 Task: Create a due date automation trigger when advanced on, on the tuesday of the week a card is due add dates without an incomplete due date at 11:00 AM.
Action: Mouse moved to (1144, 89)
Screenshot: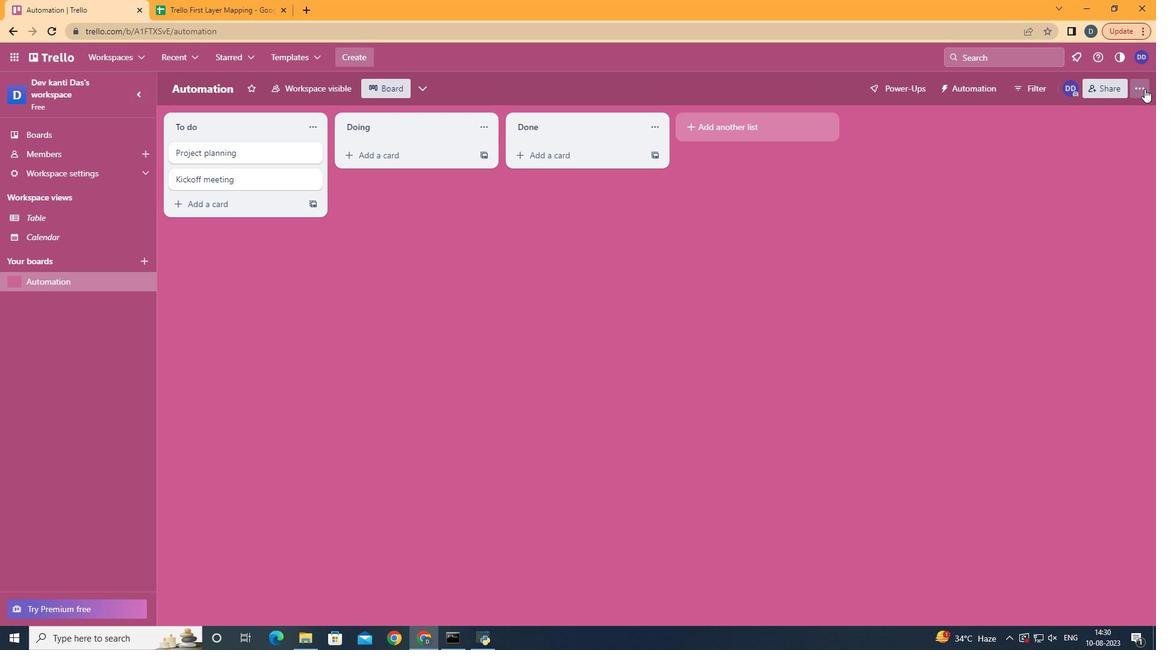 
Action: Mouse pressed left at (1144, 89)
Screenshot: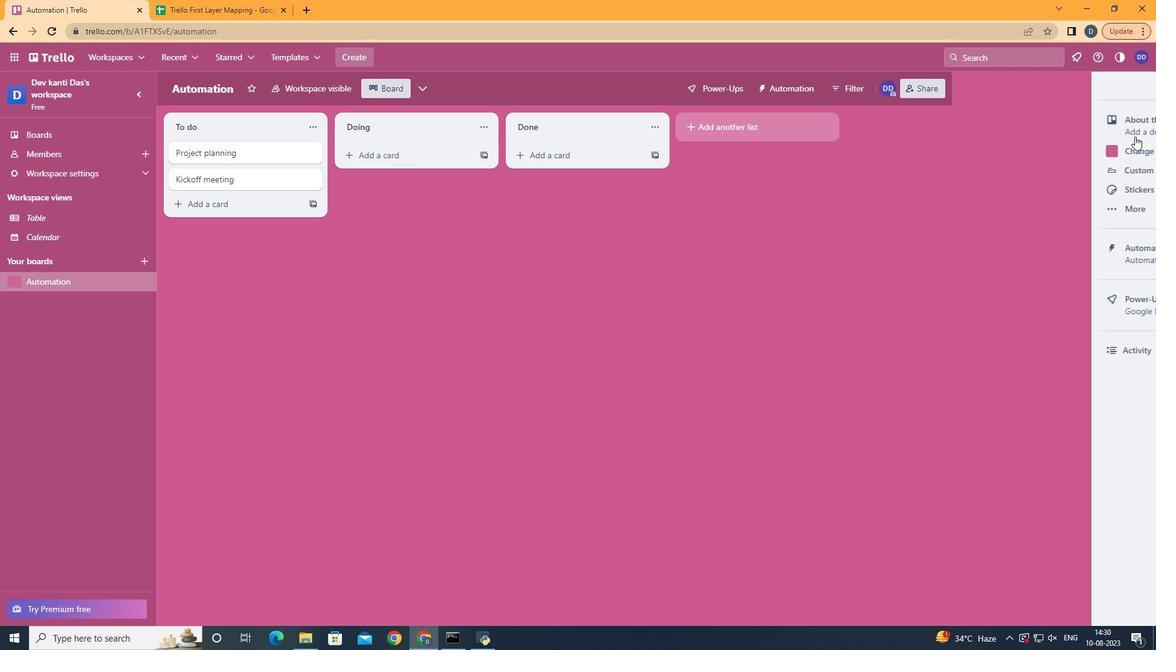
Action: Mouse moved to (1099, 248)
Screenshot: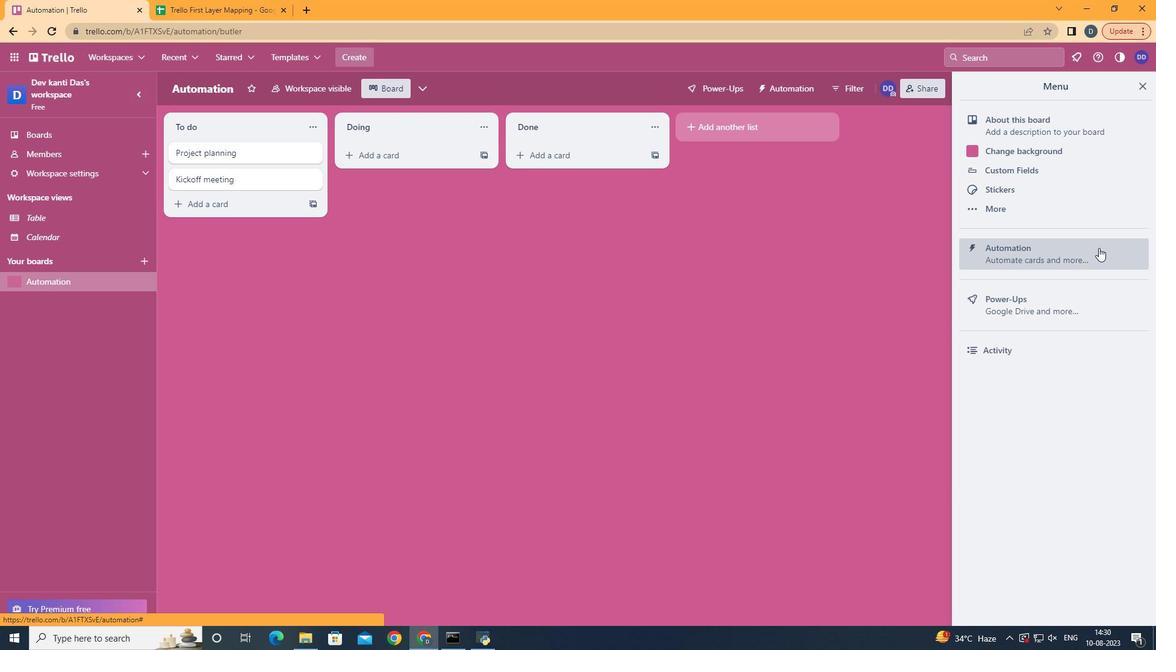 
Action: Mouse pressed left at (1099, 248)
Screenshot: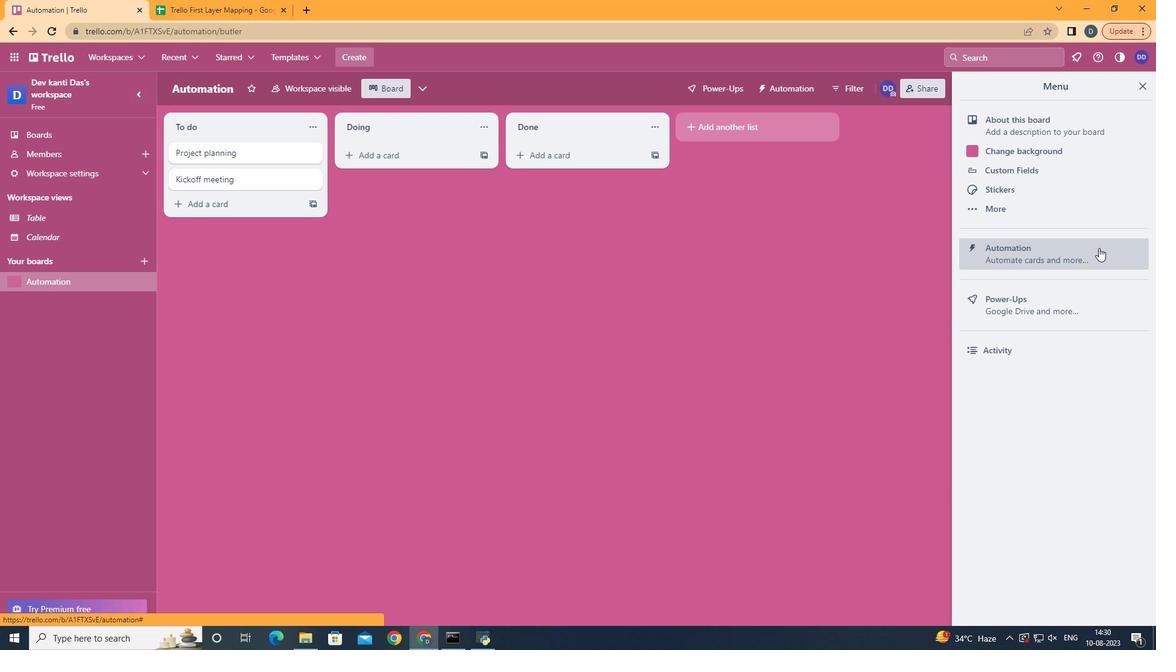 
Action: Mouse moved to (230, 243)
Screenshot: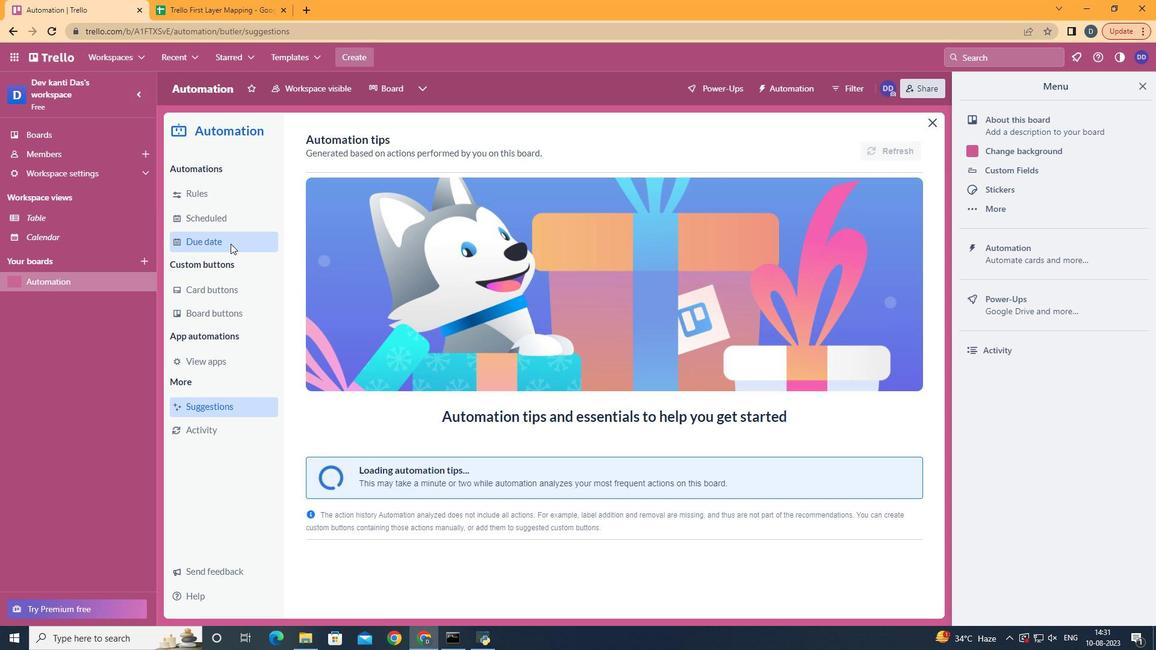 
Action: Mouse pressed left at (230, 243)
Screenshot: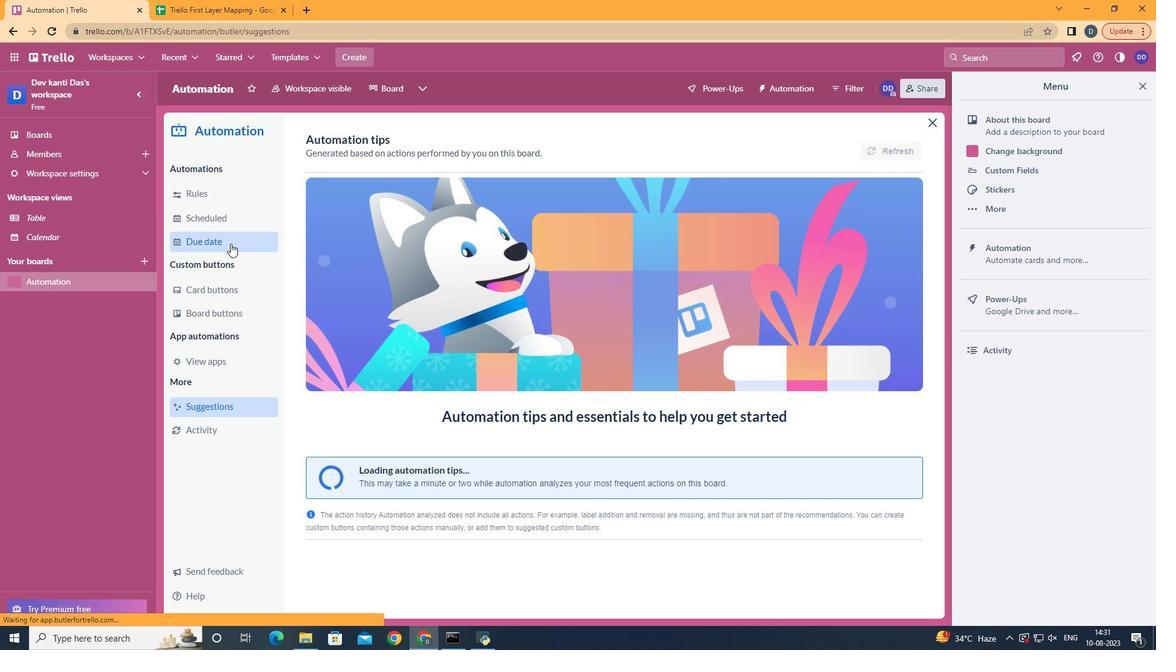 
Action: Mouse moved to (846, 142)
Screenshot: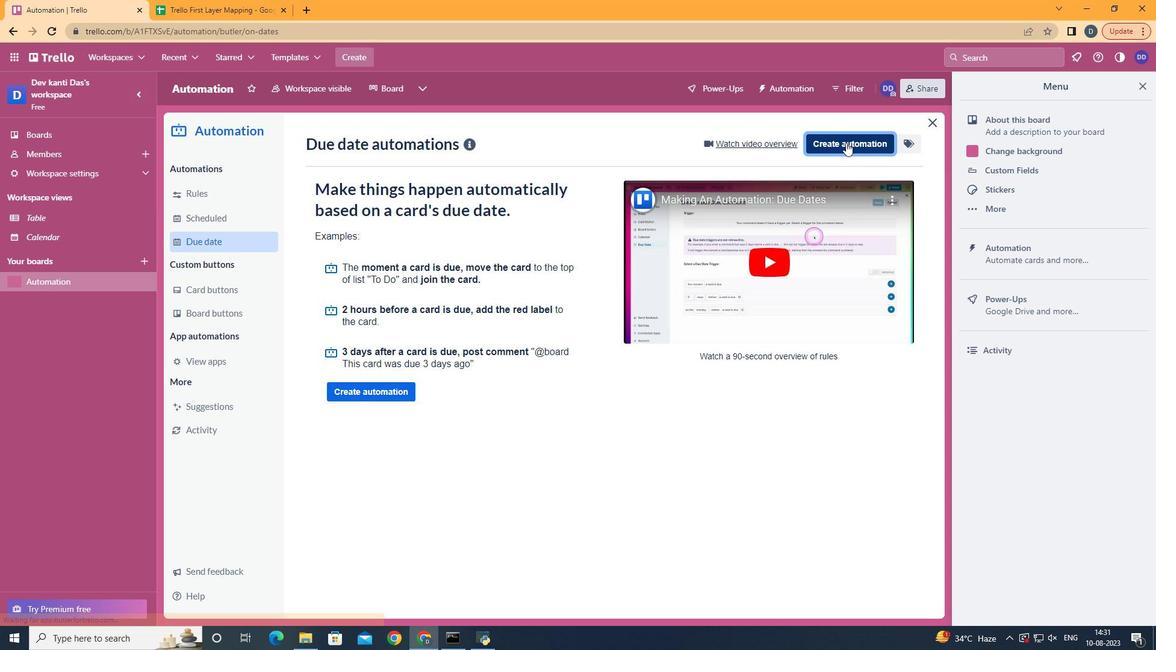 
Action: Mouse pressed left at (846, 142)
Screenshot: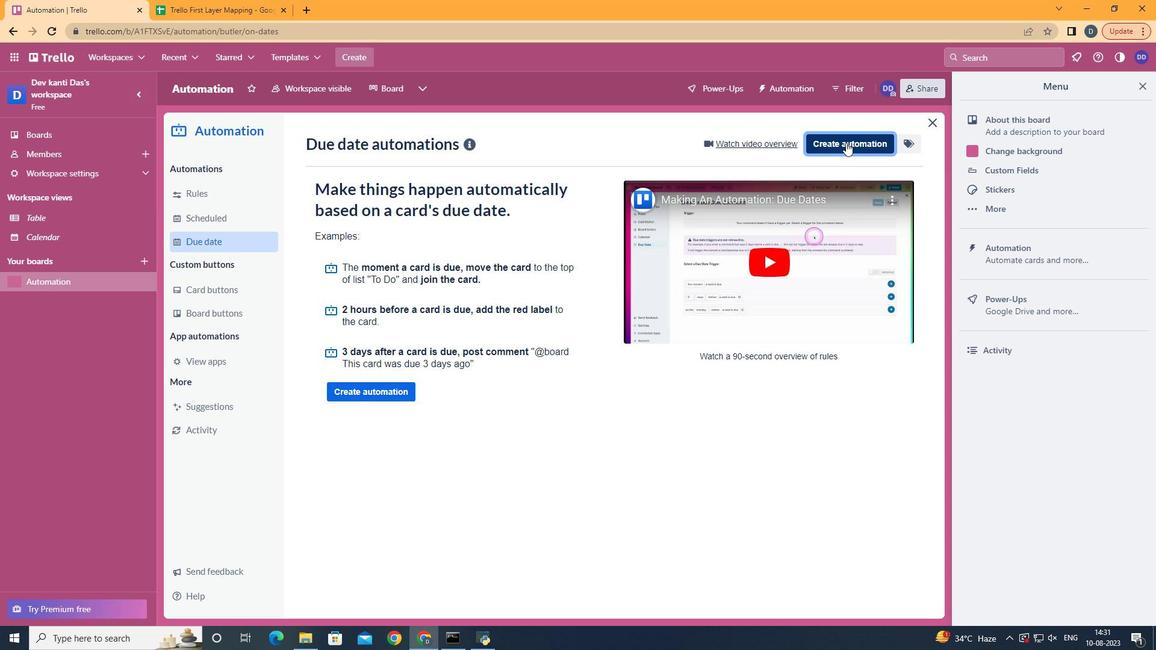 
Action: Mouse moved to (623, 255)
Screenshot: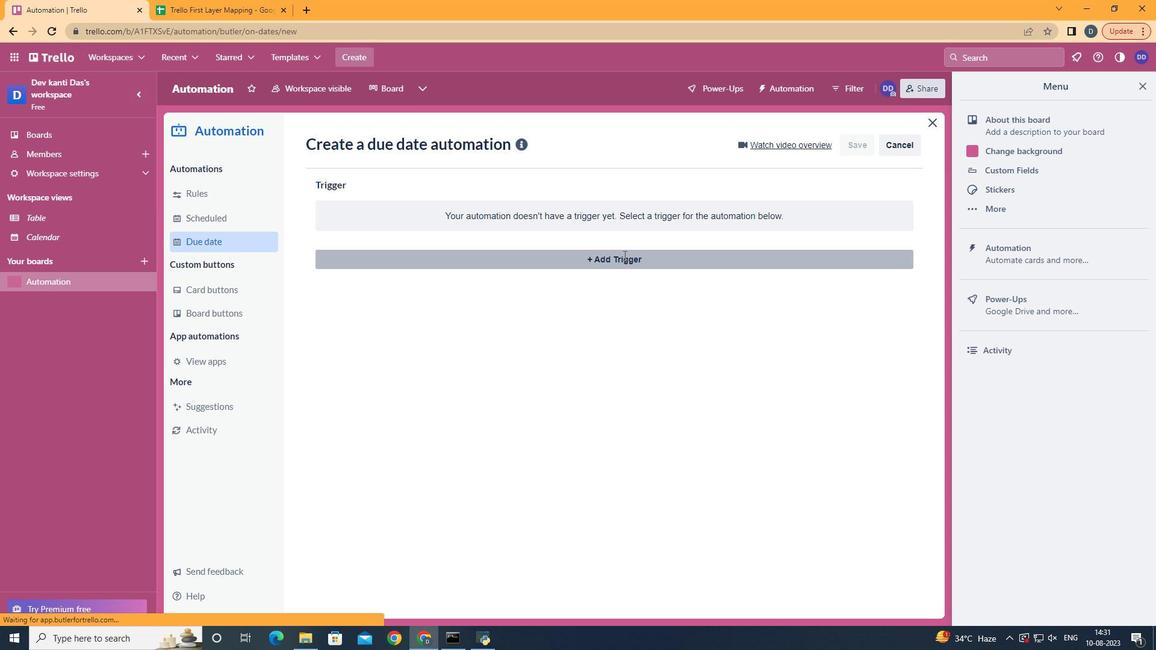 
Action: Mouse pressed left at (623, 255)
Screenshot: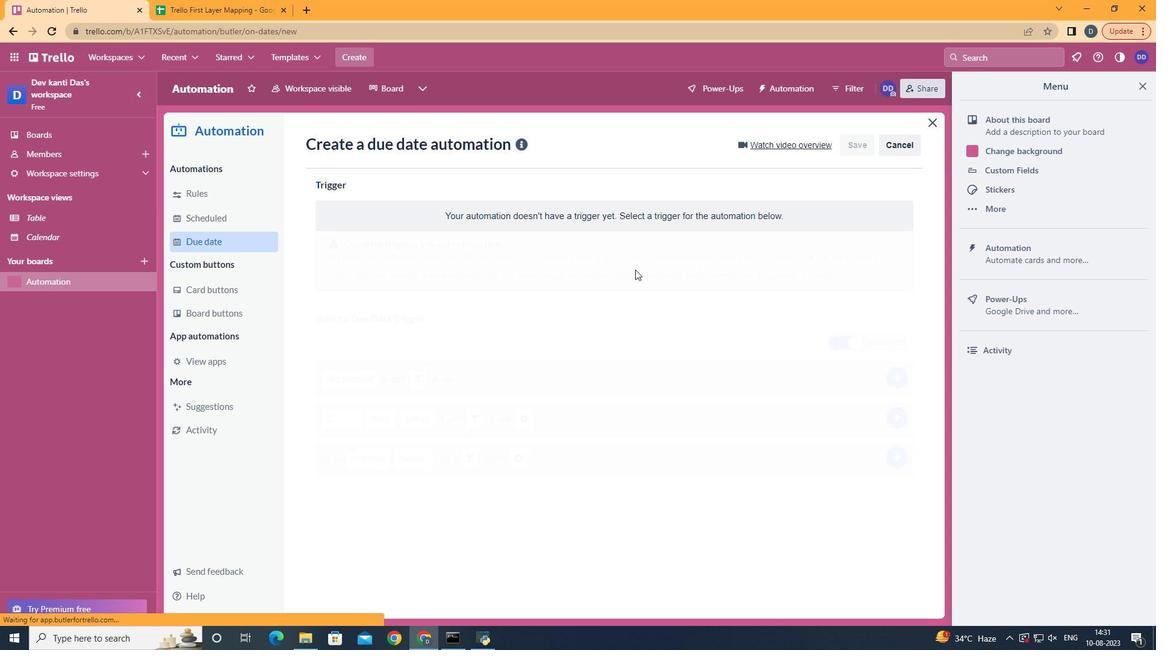 
Action: Mouse moved to (394, 337)
Screenshot: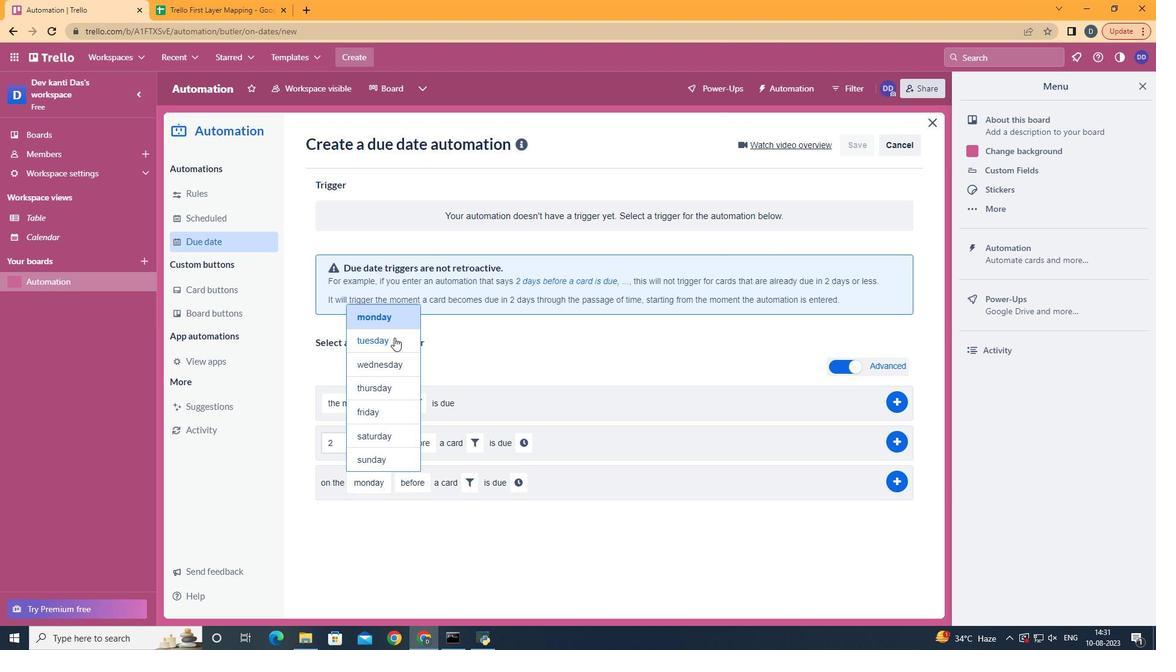 
Action: Mouse pressed left at (394, 337)
Screenshot: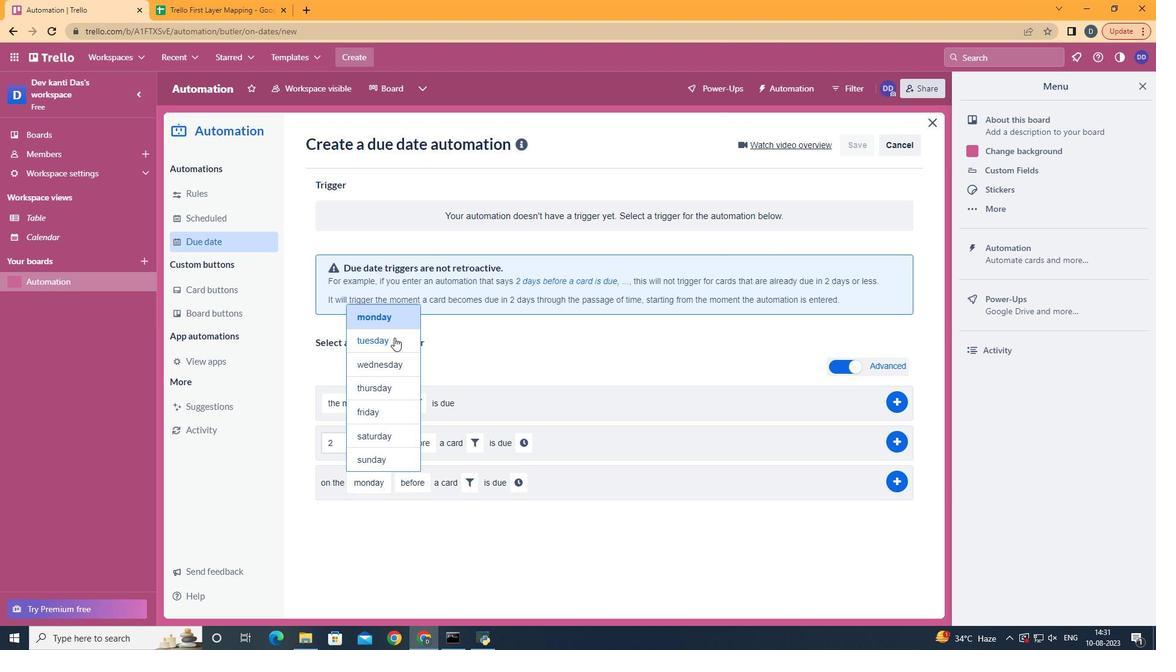 
Action: Mouse moved to (430, 546)
Screenshot: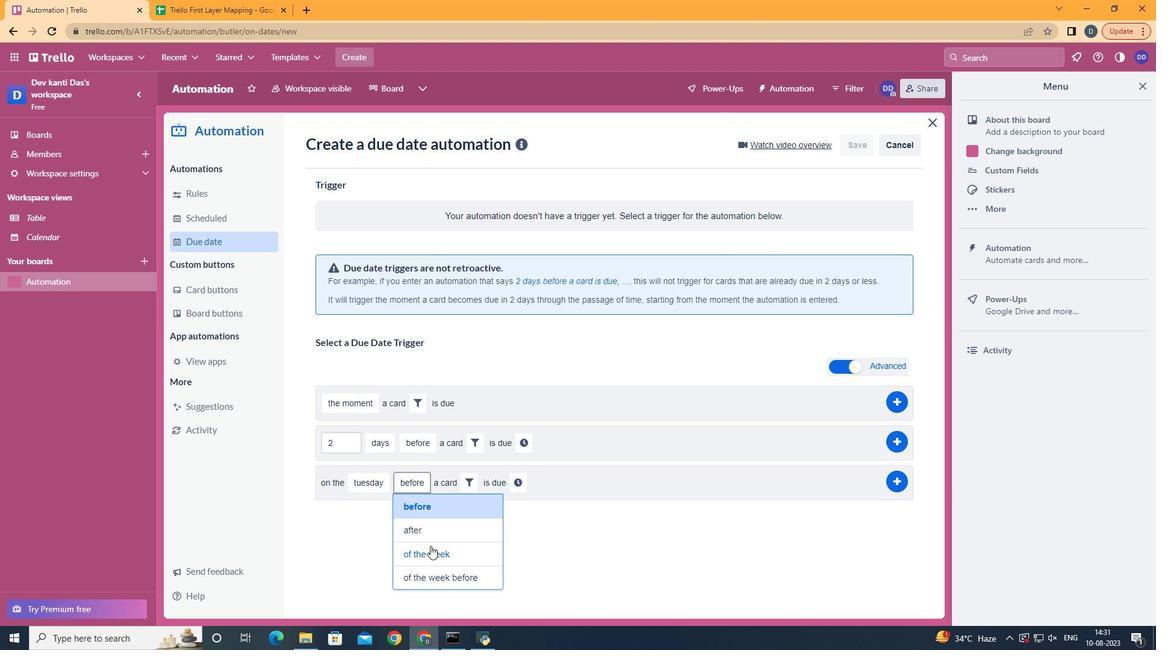 
Action: Mouse pressed left at (430, 546)
Screenshot: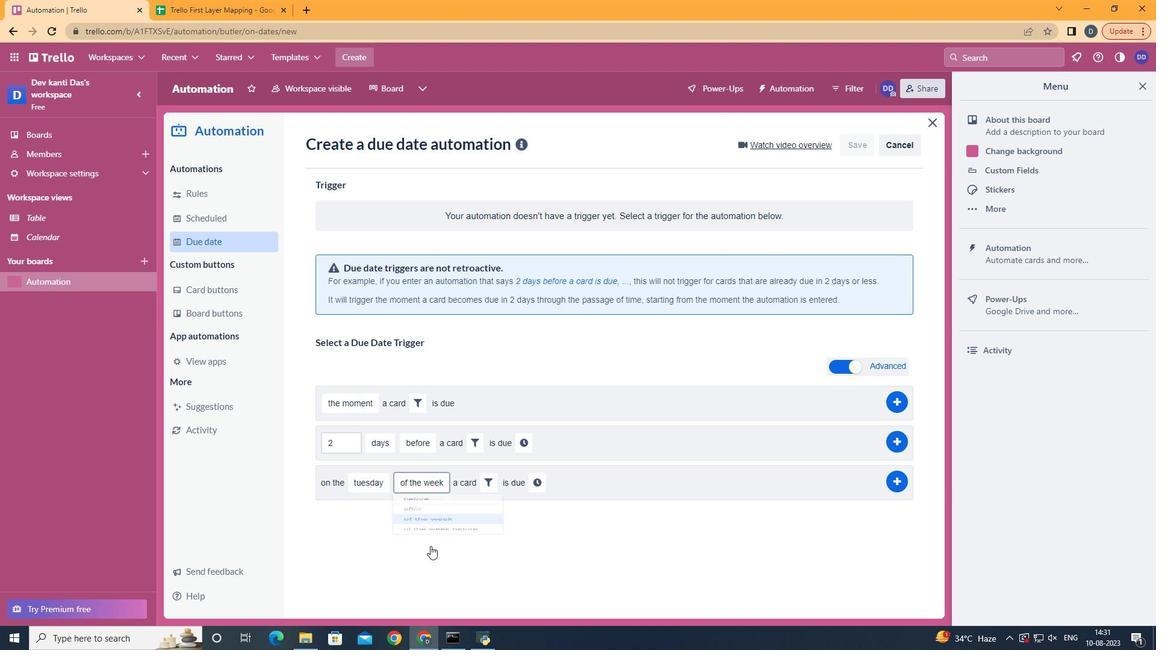 
Action: Mouse moved to (478, 480)
Screenshot: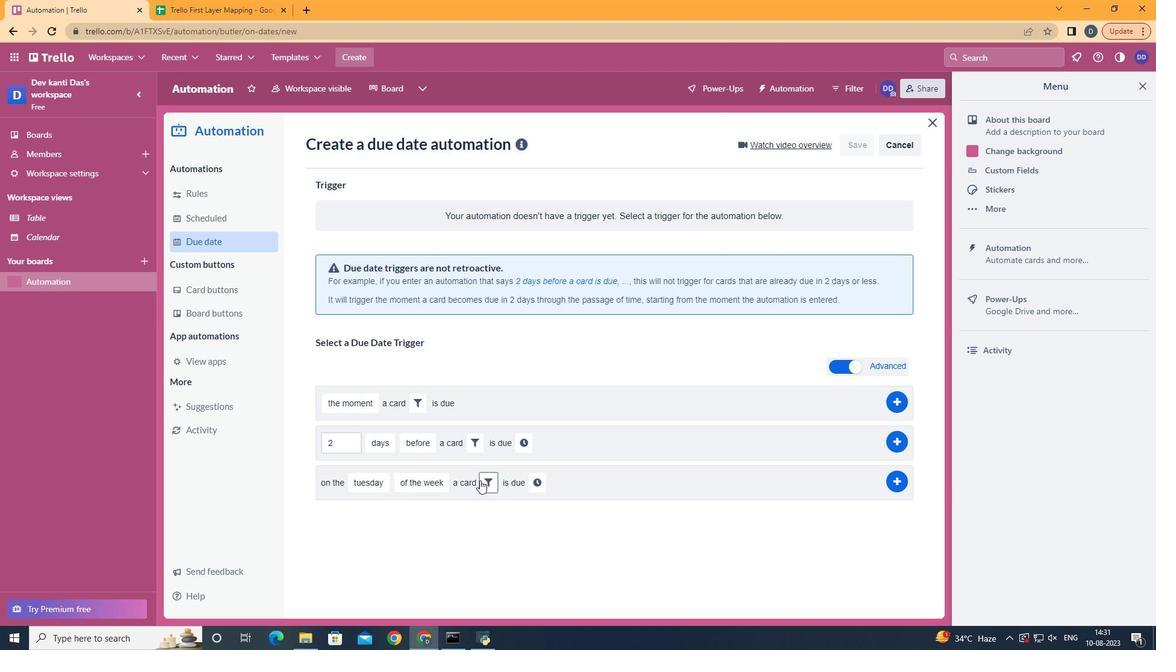 
Action: Mouse pressed left at (478, 480)
Screenshot: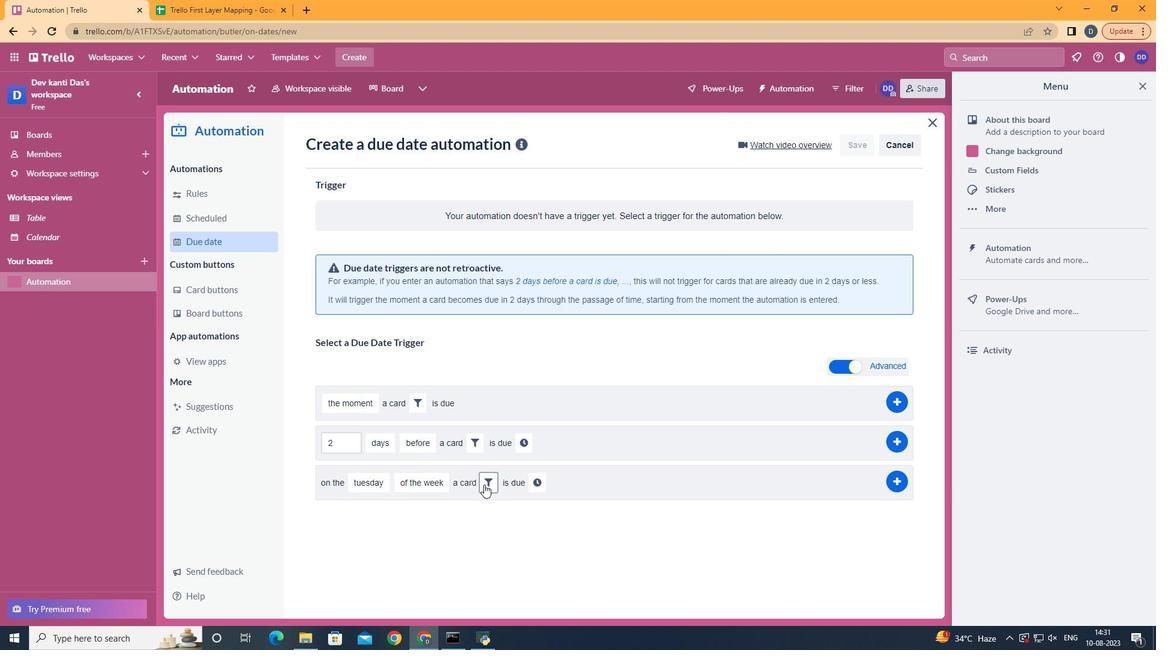
Action: Mouse moved to (563, 547)
Screenshot: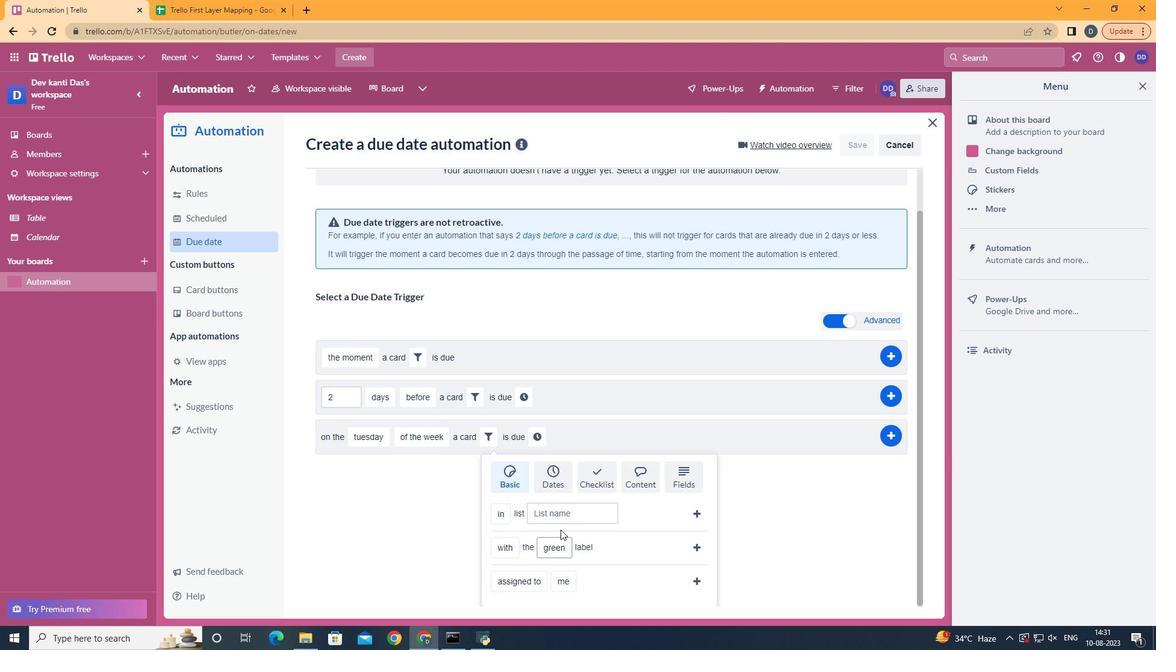 
Action: Mouse scrolled (563, 546) with delta (0, 0)
Screenshot: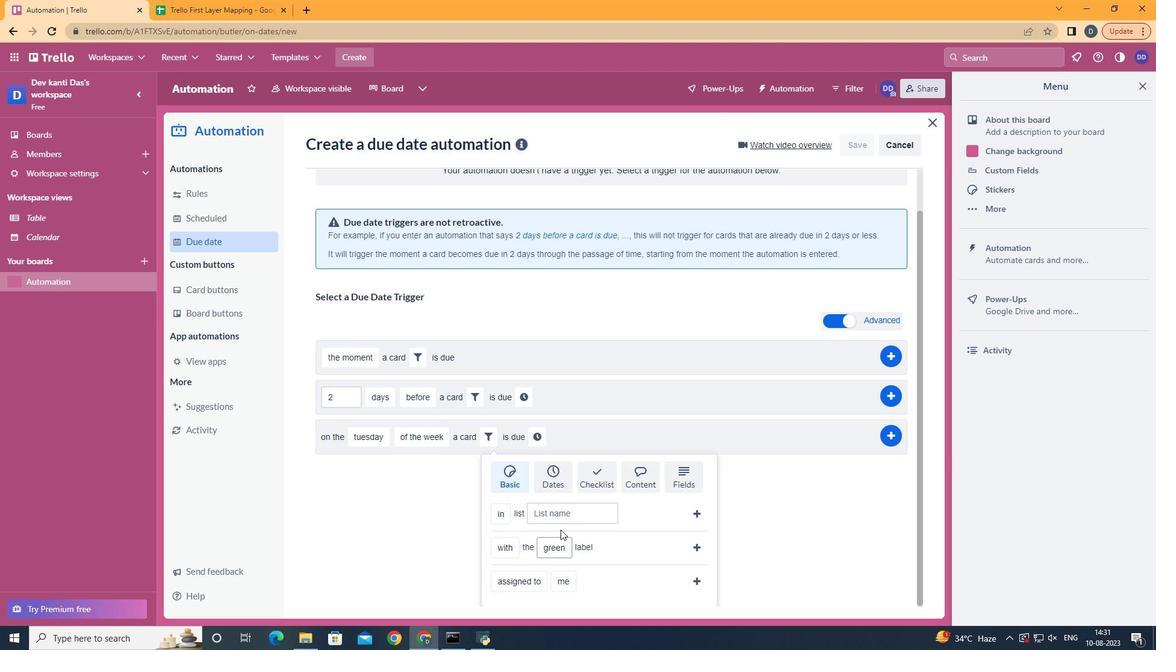 
Action: Mouse moved to (549, 460)
Screenshot: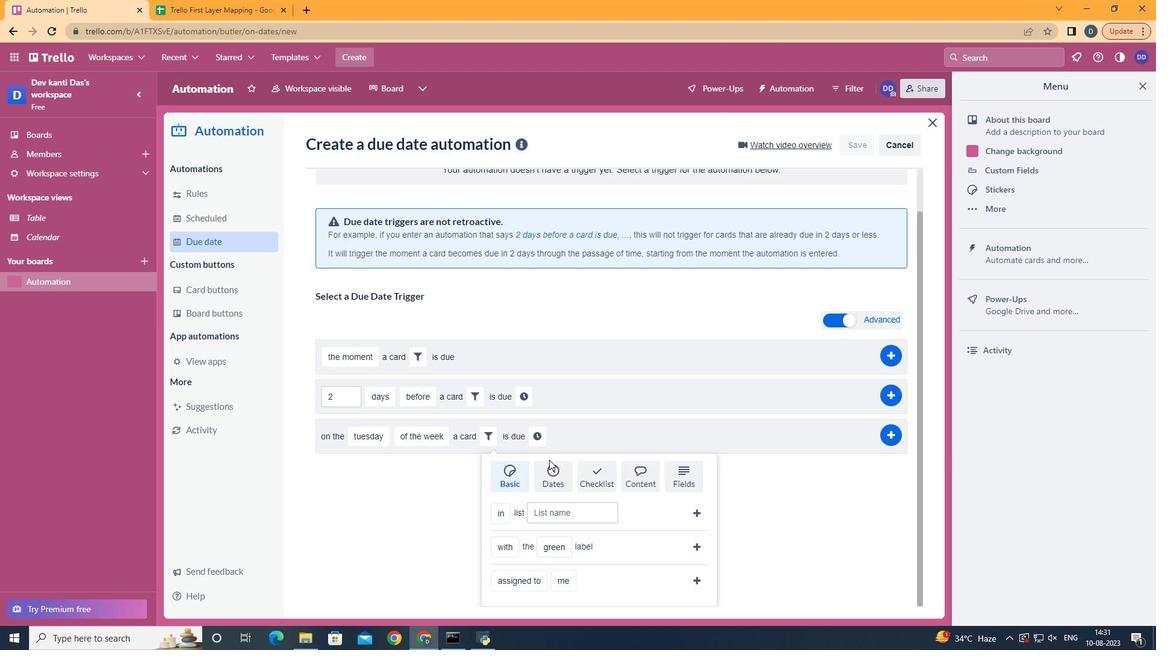 
Action: Mouse pressed left at (549, 460)
Screenshot: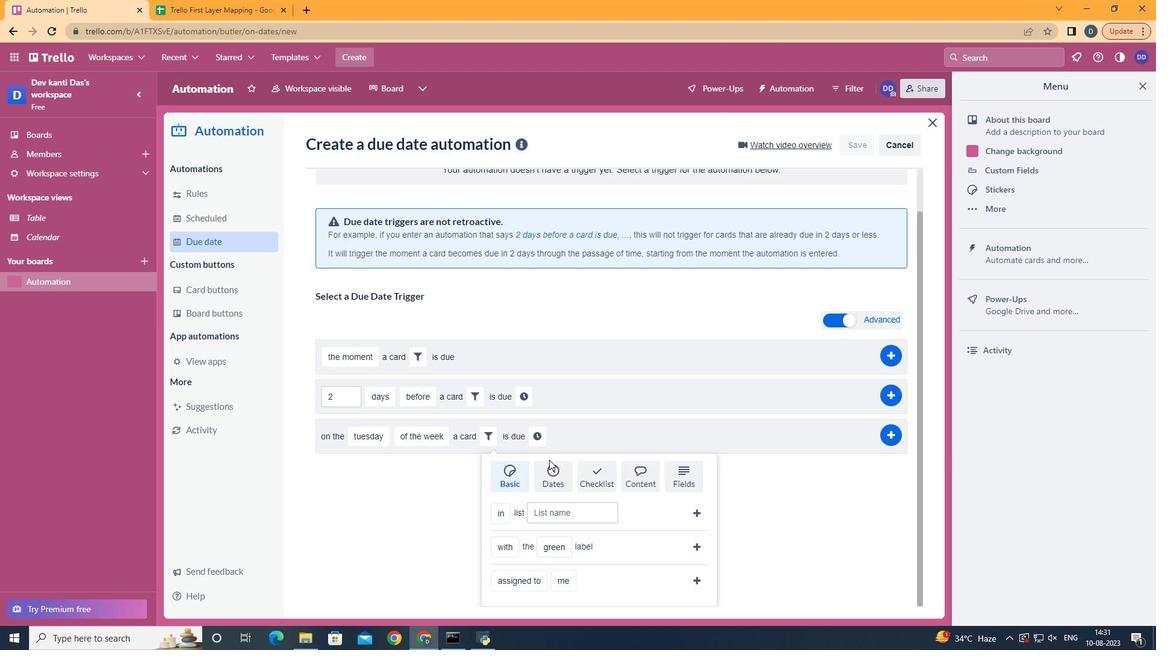 
Action: Mouse moved to (553, 471)
Screenshot: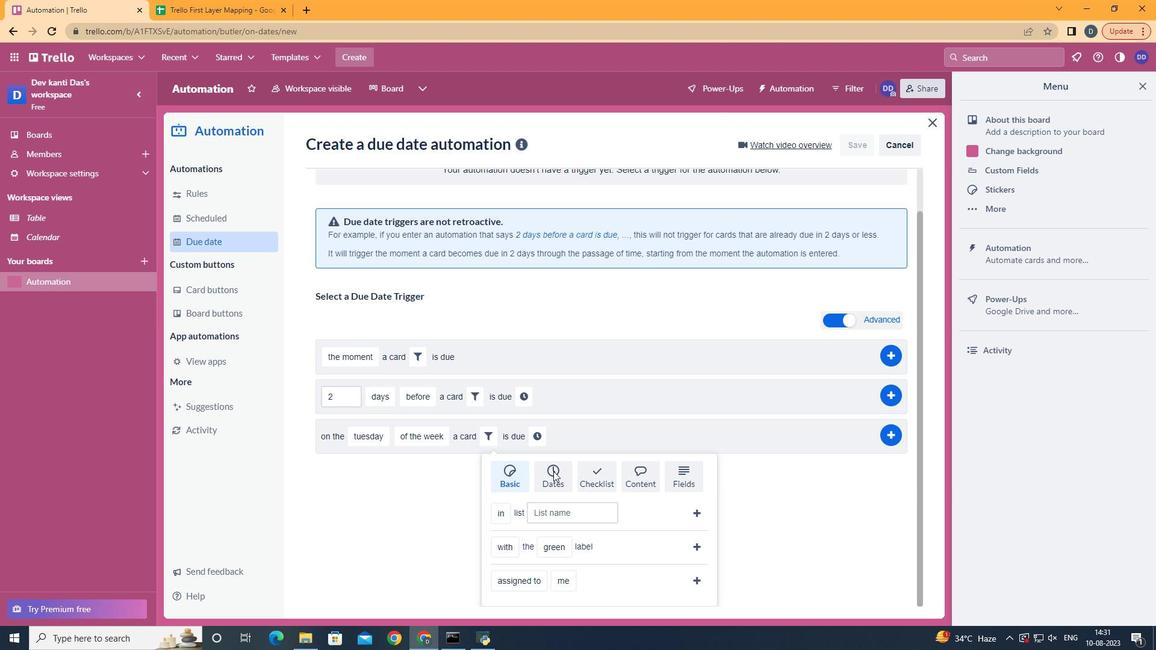 
Action: Mouse pressed left at (553, 471)
Screenshot: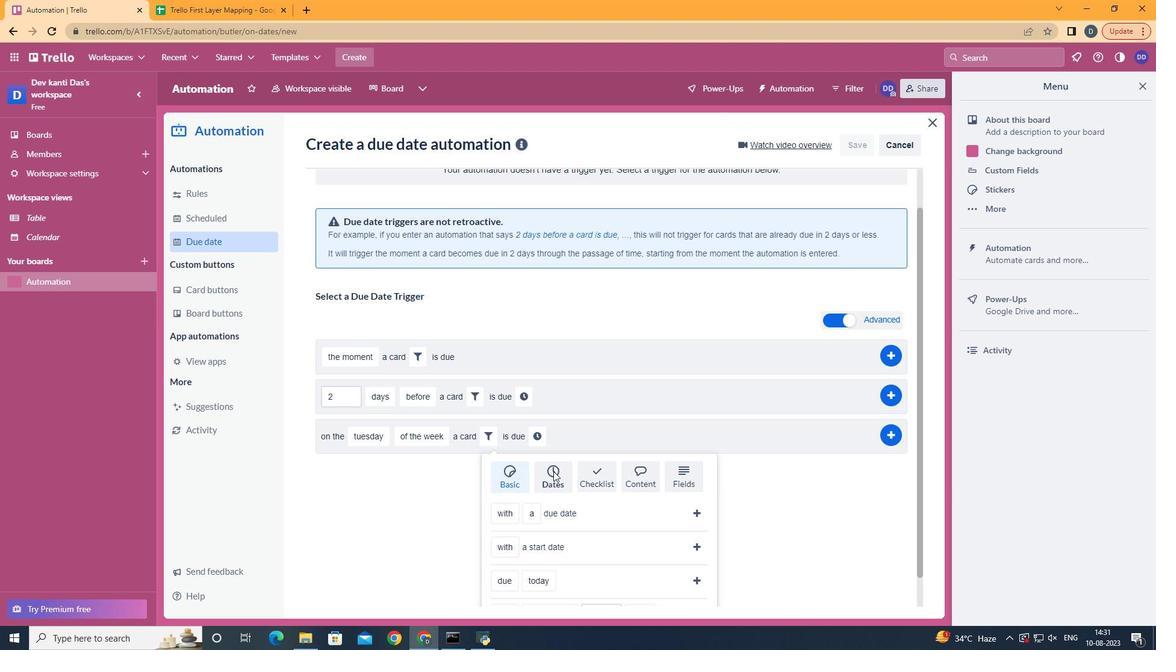 
Action: Mouse moved to (514, 562)
Screenshot: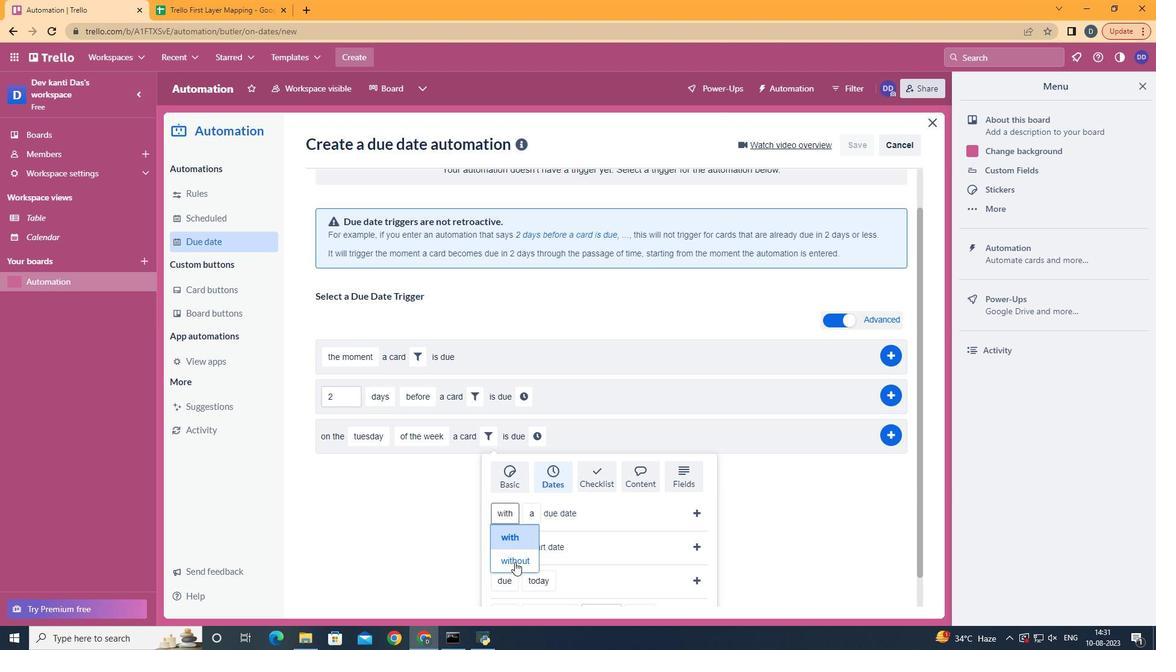 
Action: Mouse pressed left at (514, 562)
Screenshot: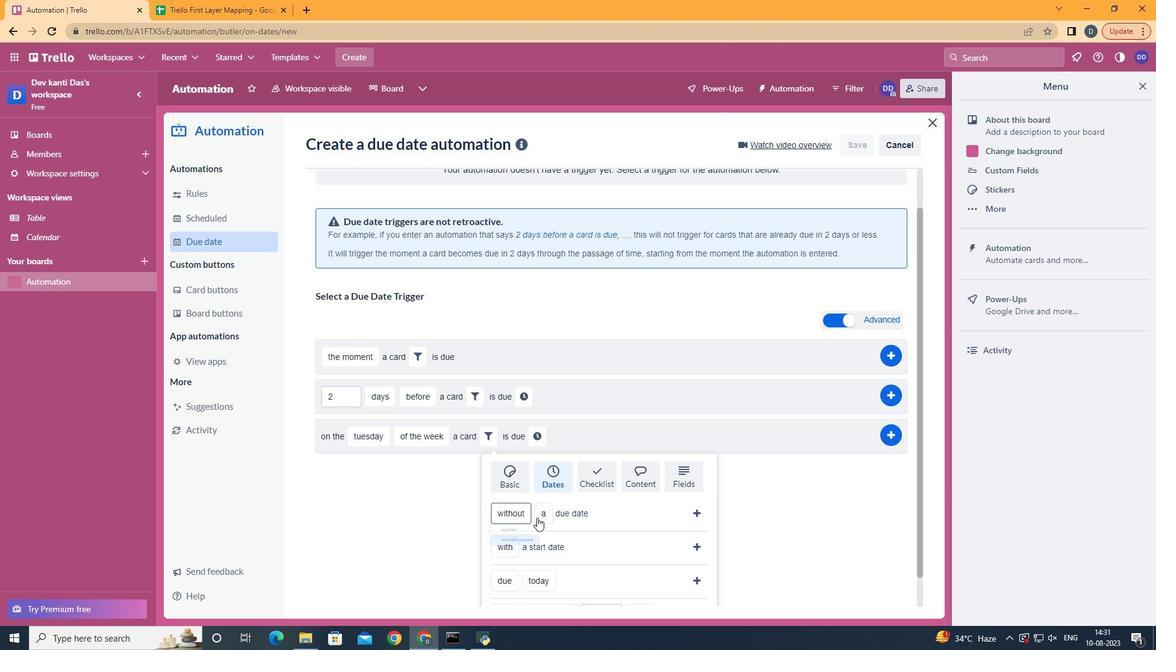 
Action: Mouse moved to (566, 467)
Screenshot: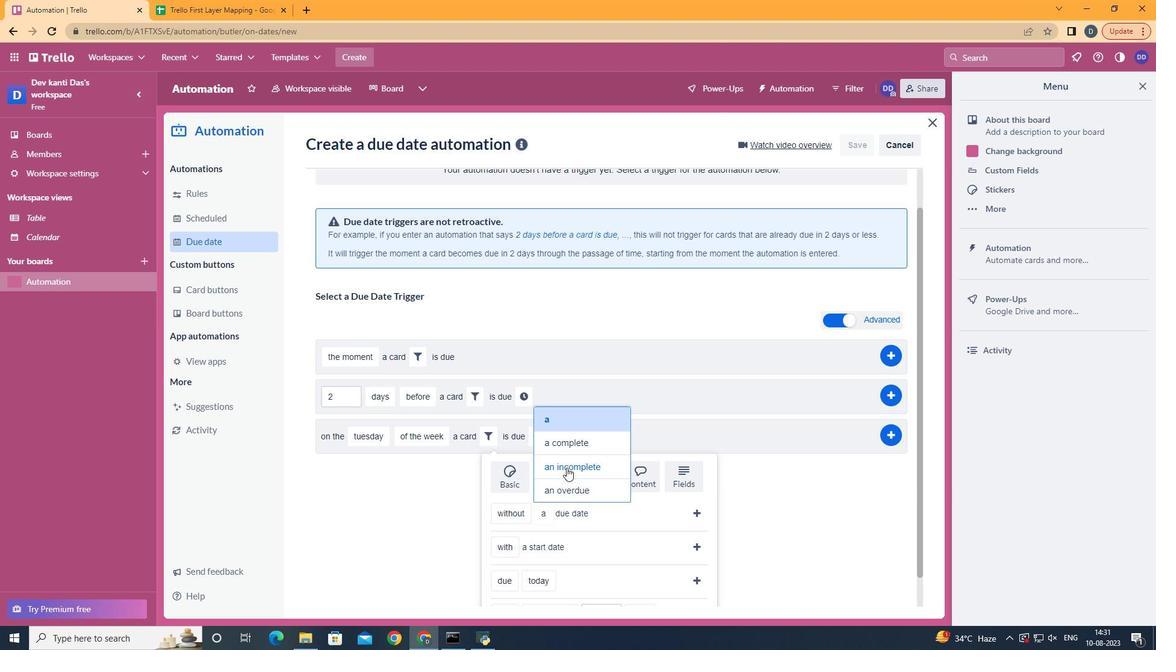 
Action: Mouse pressed left at (566, 467)
Screenshot: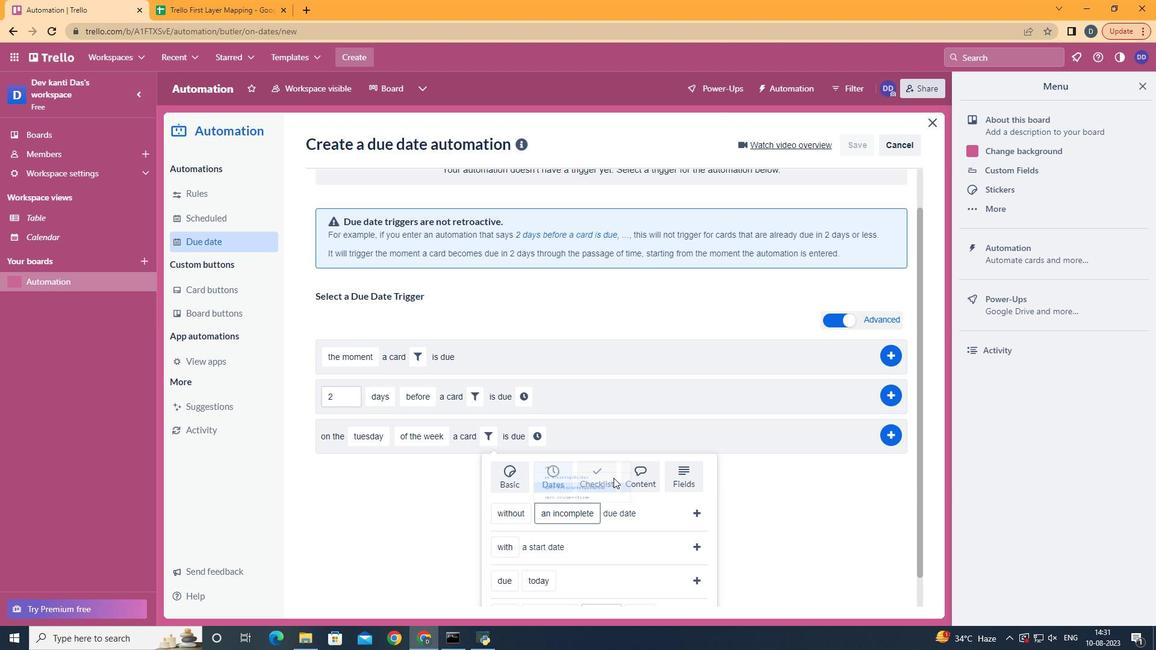 
Action: Mouse moved to (686, 515)
Screenshot: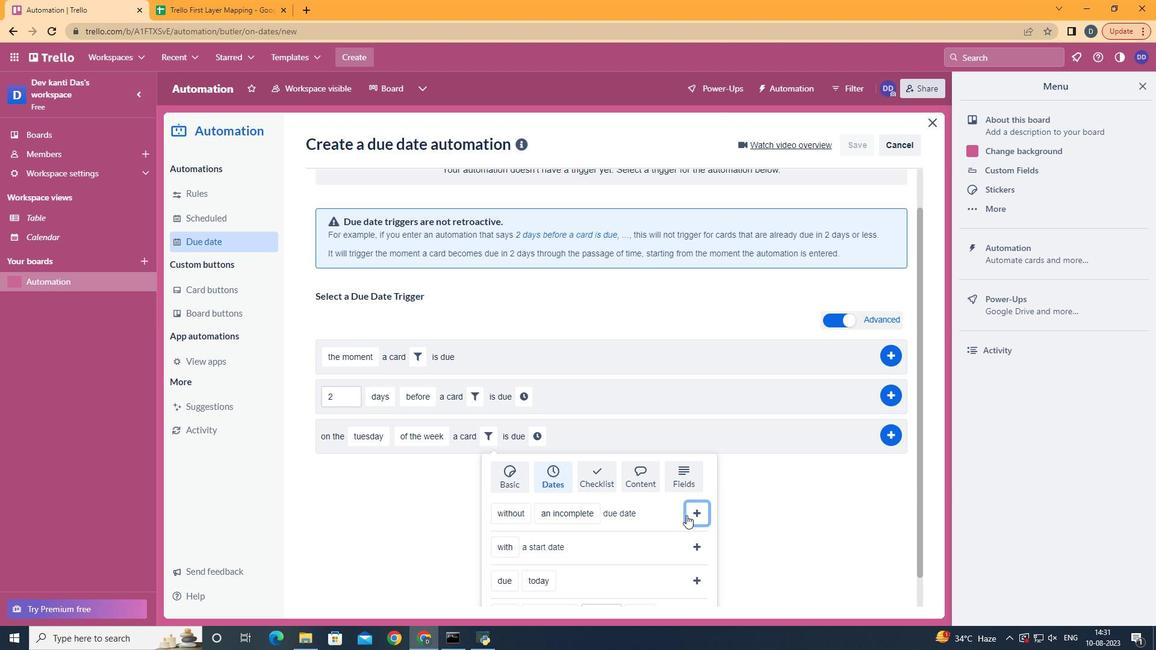 
Action: Mouse pressed left at (686, 515)
Screenshot: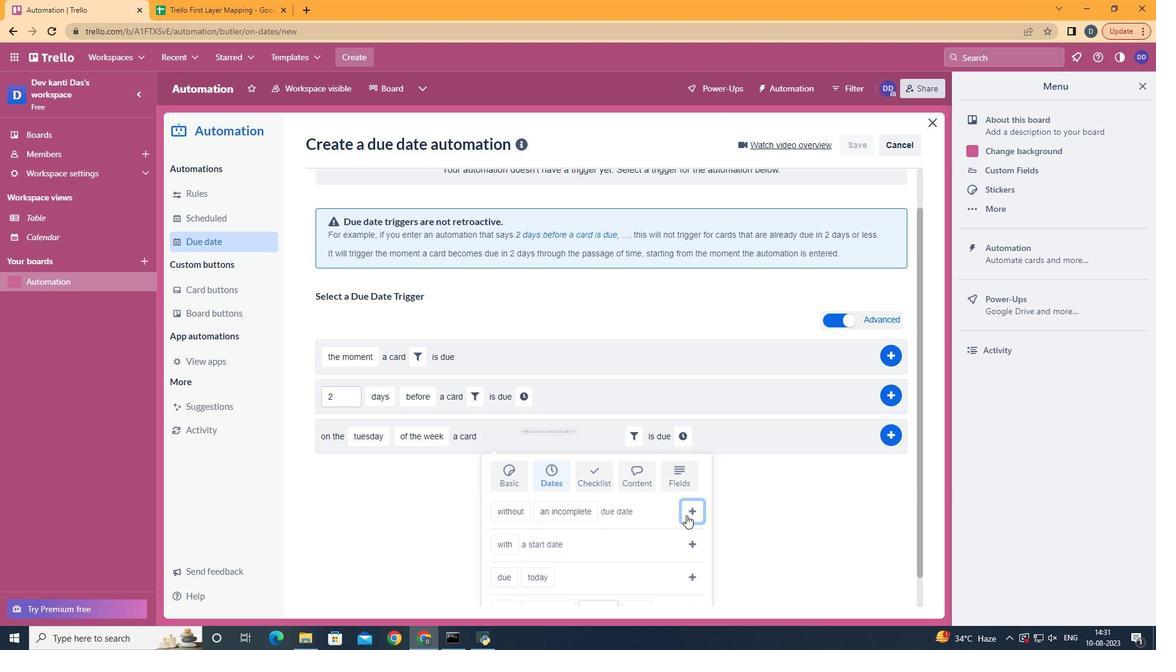
Action: Mouse moved to (674, 492)
Screenshot: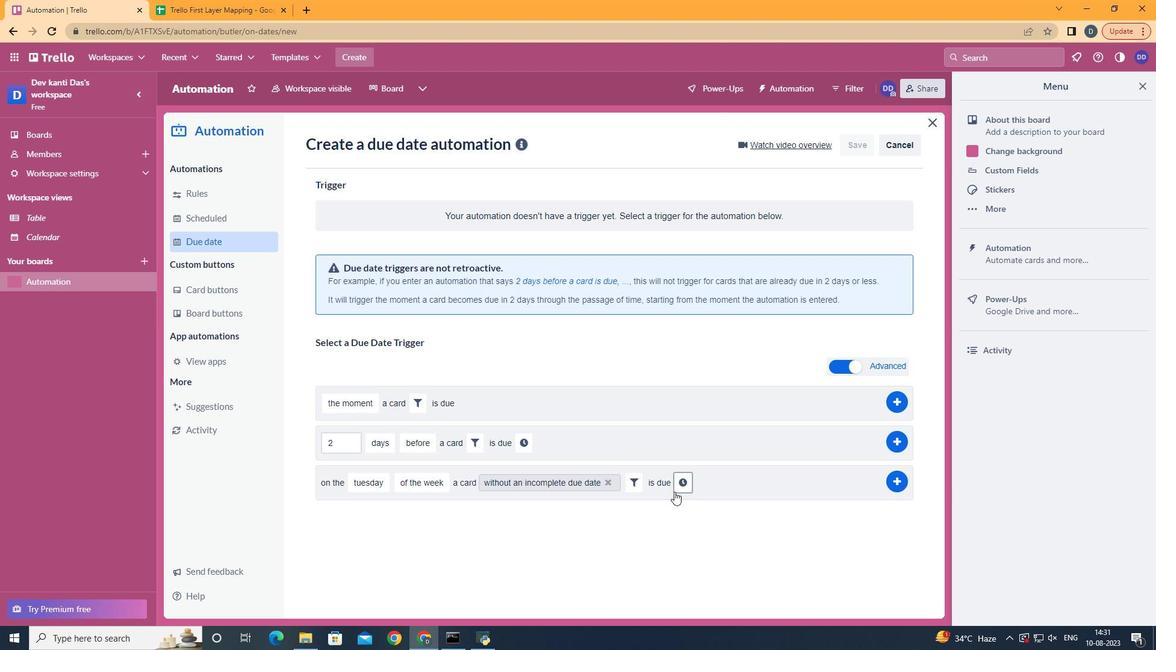 
Action: Mouse pressed left at (674, 492)
Screenshot: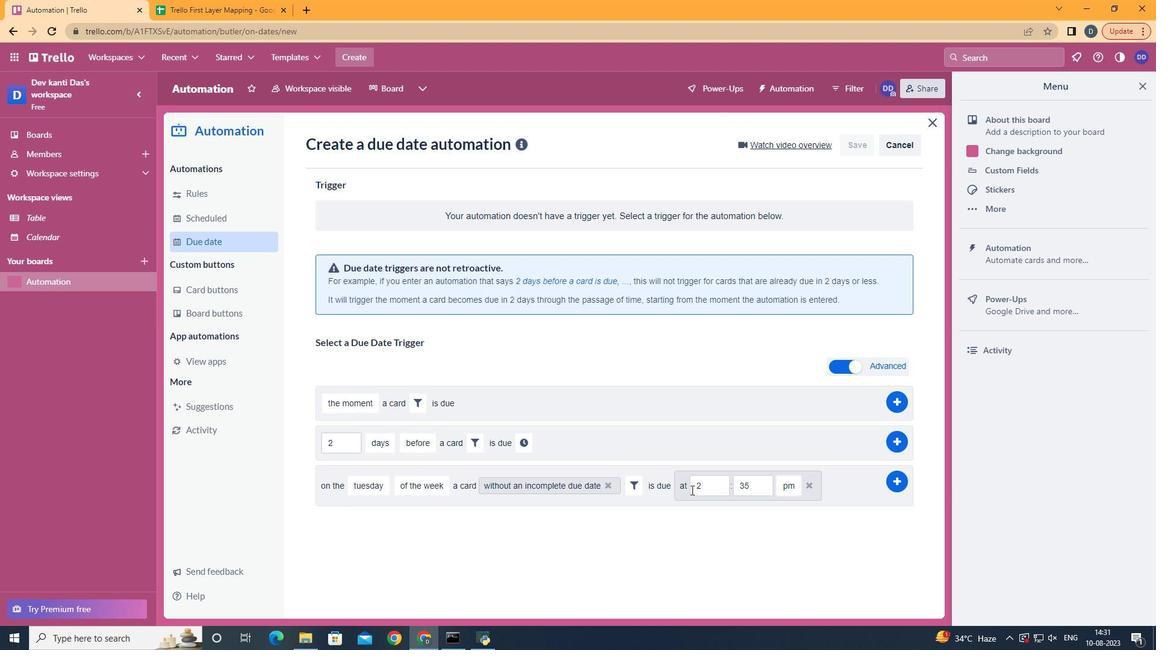 
Action: Mouse moved to (717, 489)
Screenshot: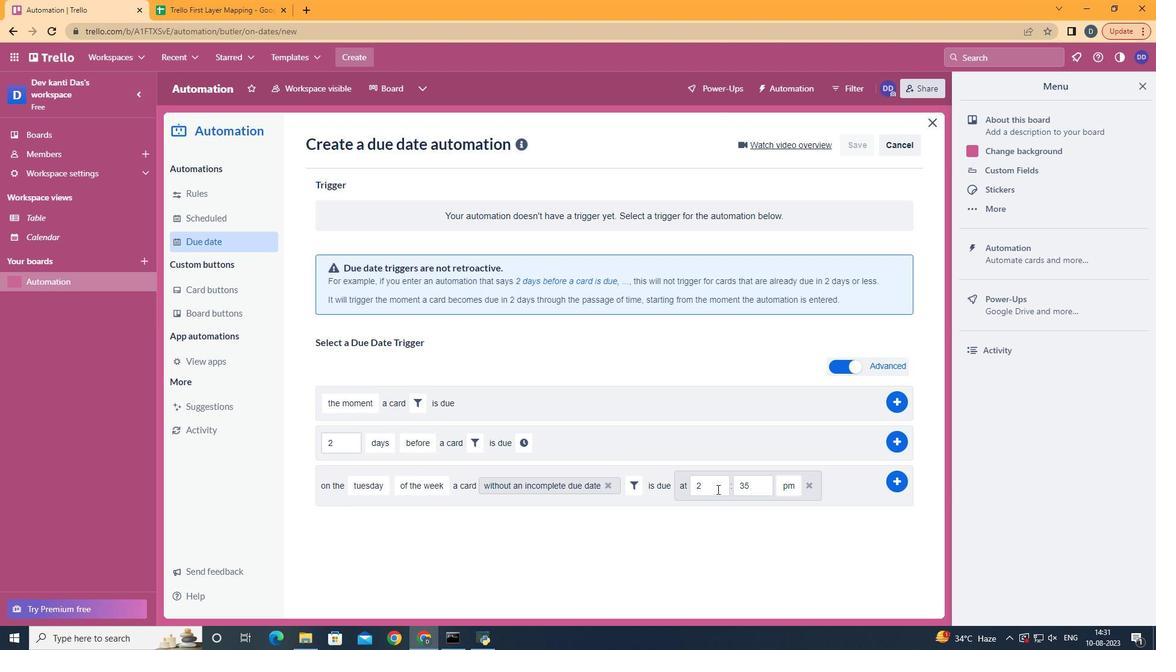 
Action: Mouse pressed left at (717, 489)
Screenshot: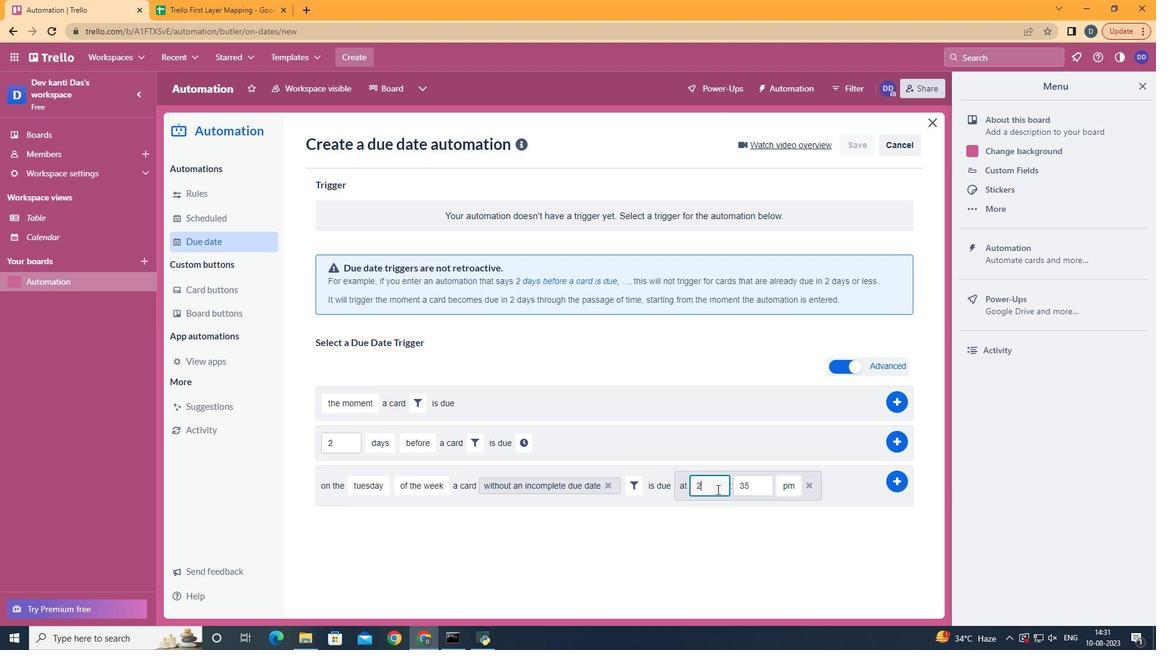 
Action: Mouse moved to (723, 488)
Screenshot: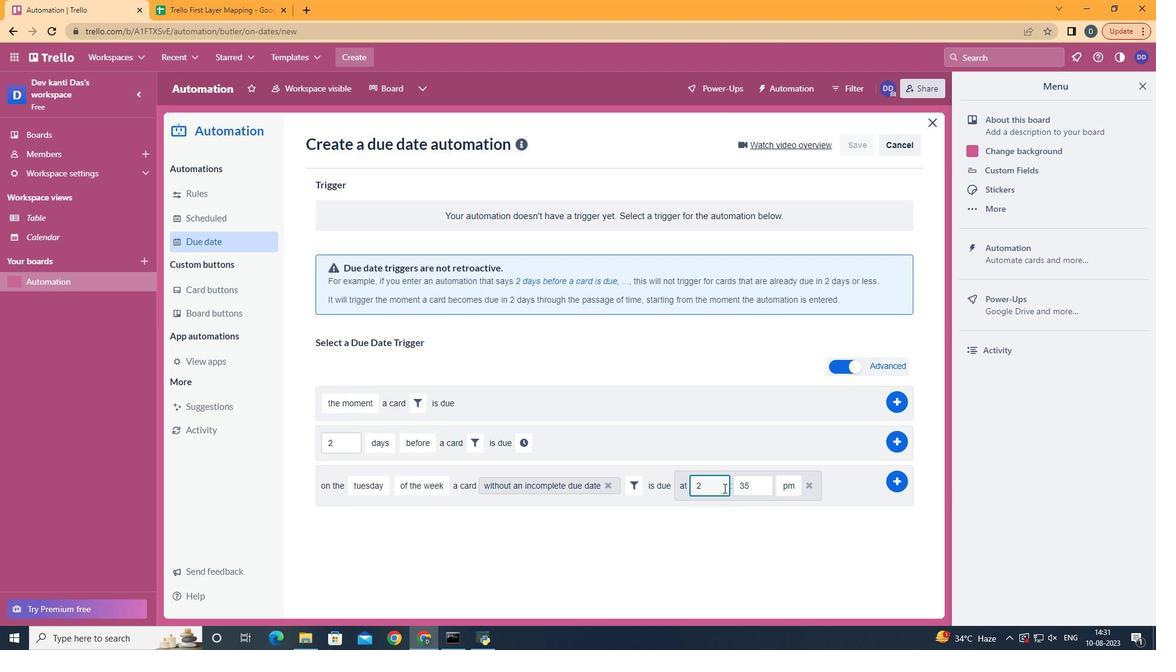 
Action: Key pressed <Key.backspace>11
Screenshot: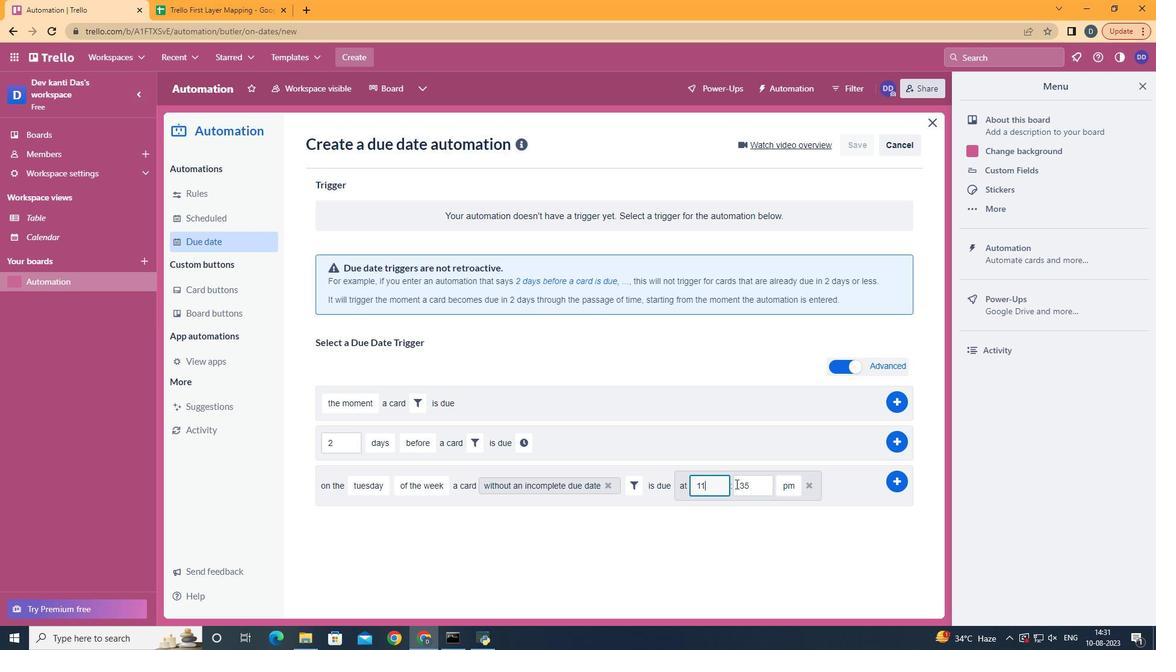 
Action: Mouse moved to (754, 483)
Screenshot: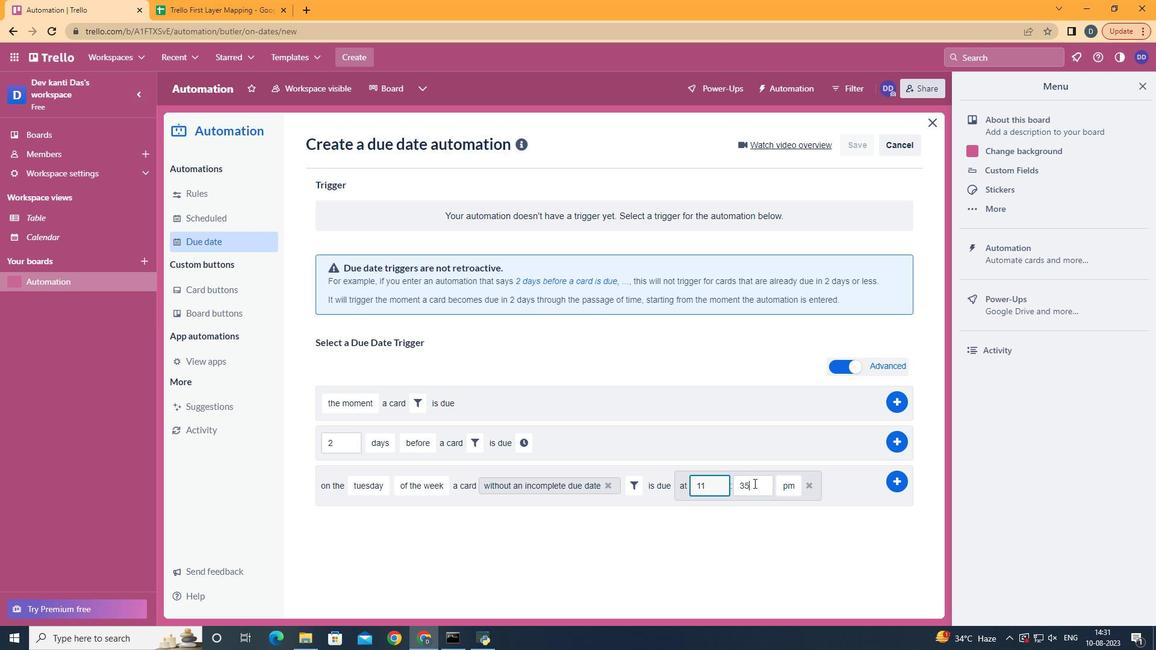 
Action: Mouse pressed left at (754, 483)
Screenshot: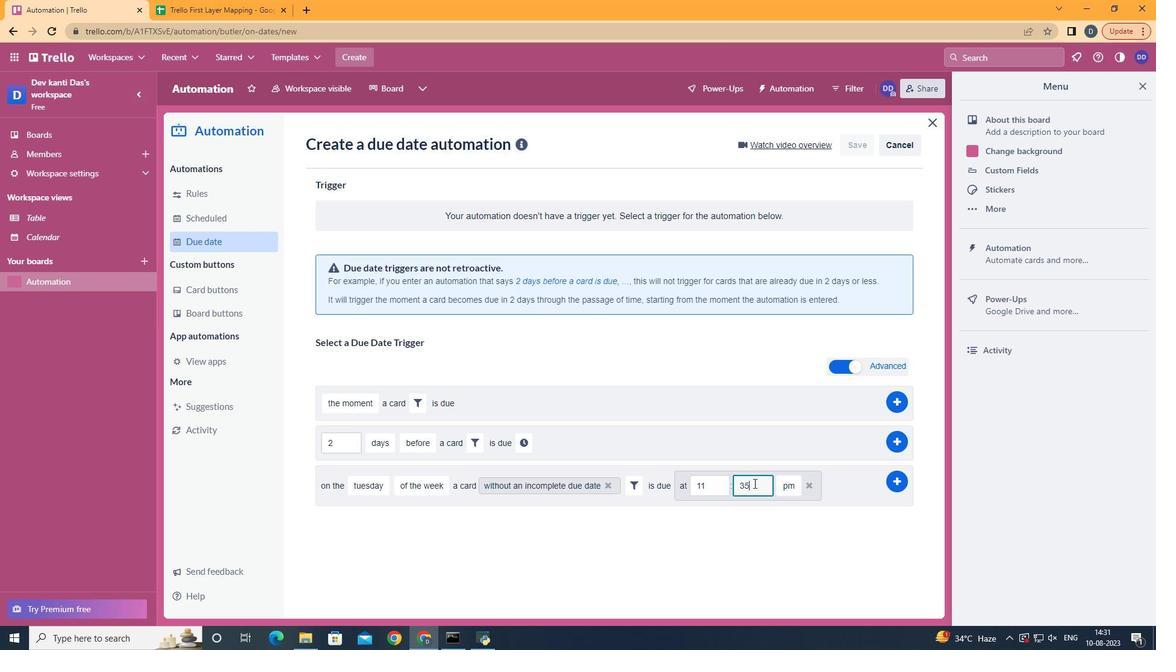 
Action: Key pressed <Key.backspace><Key.backspace>00
Screenshot: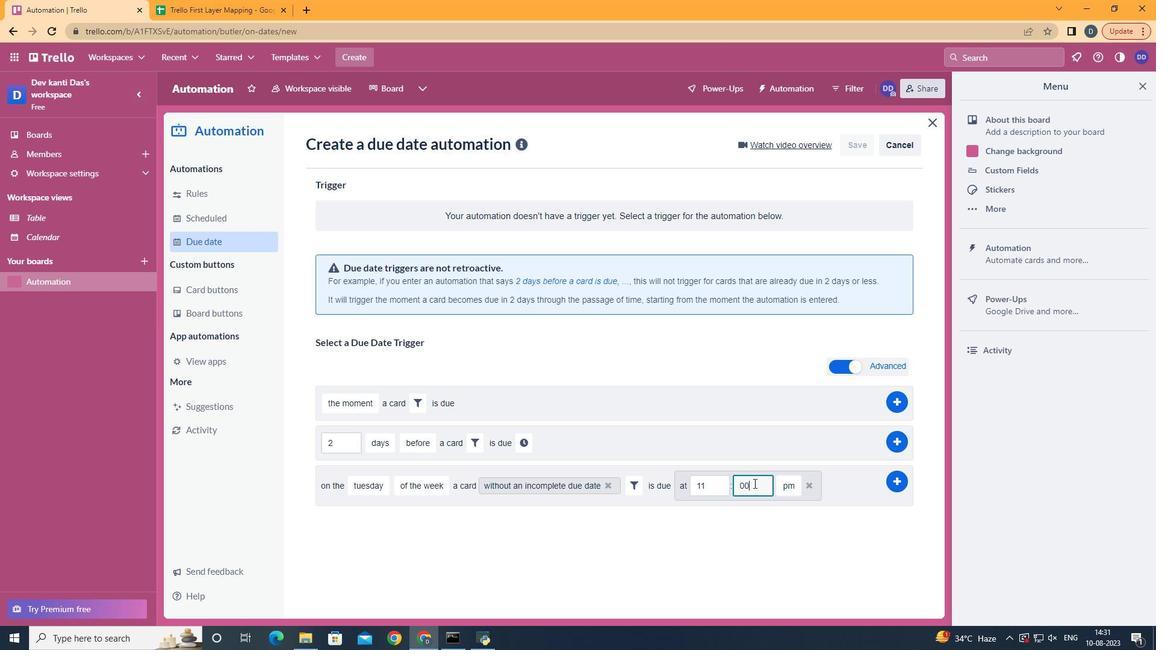 
Action: Mouse moved to (793, 505)
Screenshot: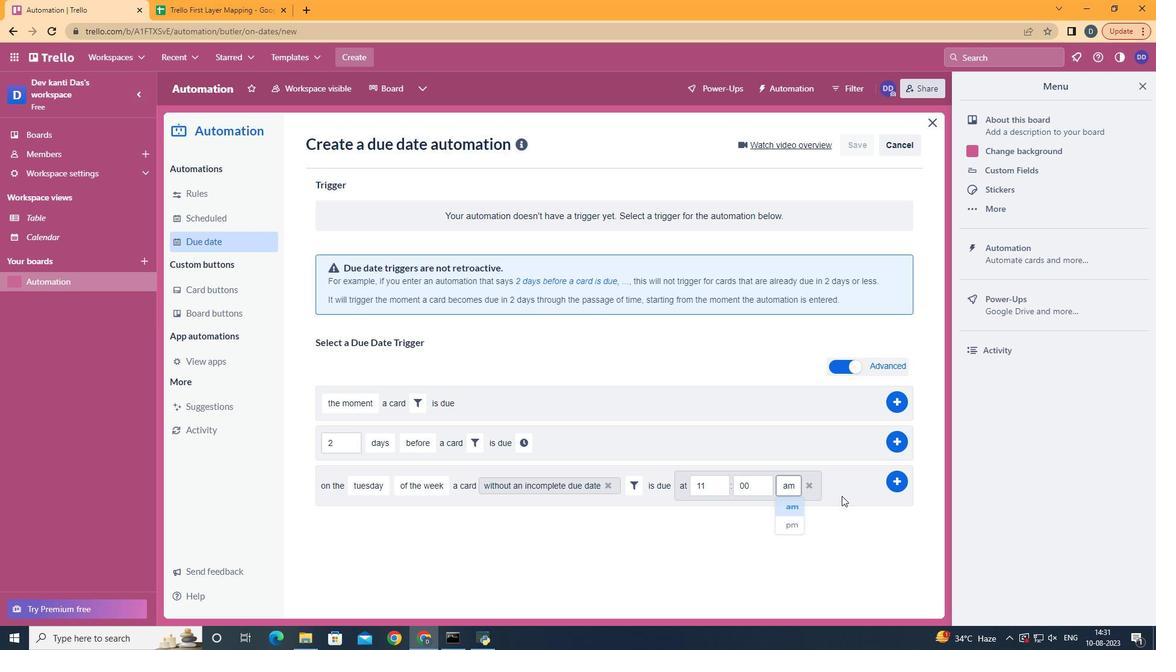 
Action: Mouse pressed left at (793, 505)
Screenshot: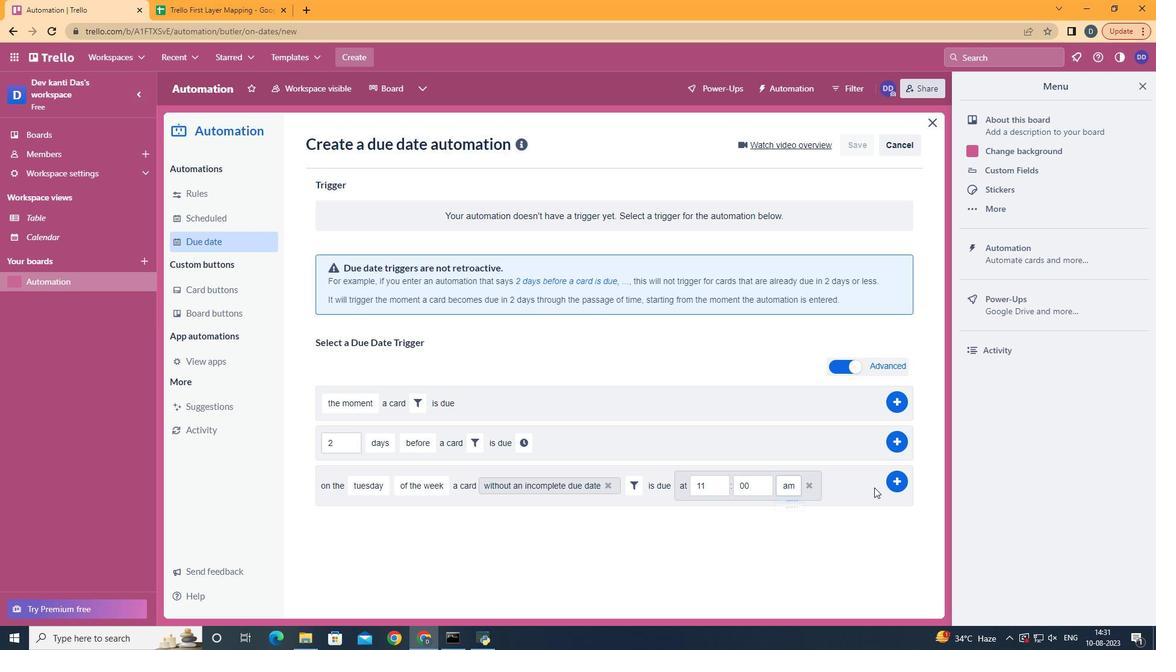 
Action: Mouse moved to (906, 481)
Screenshot: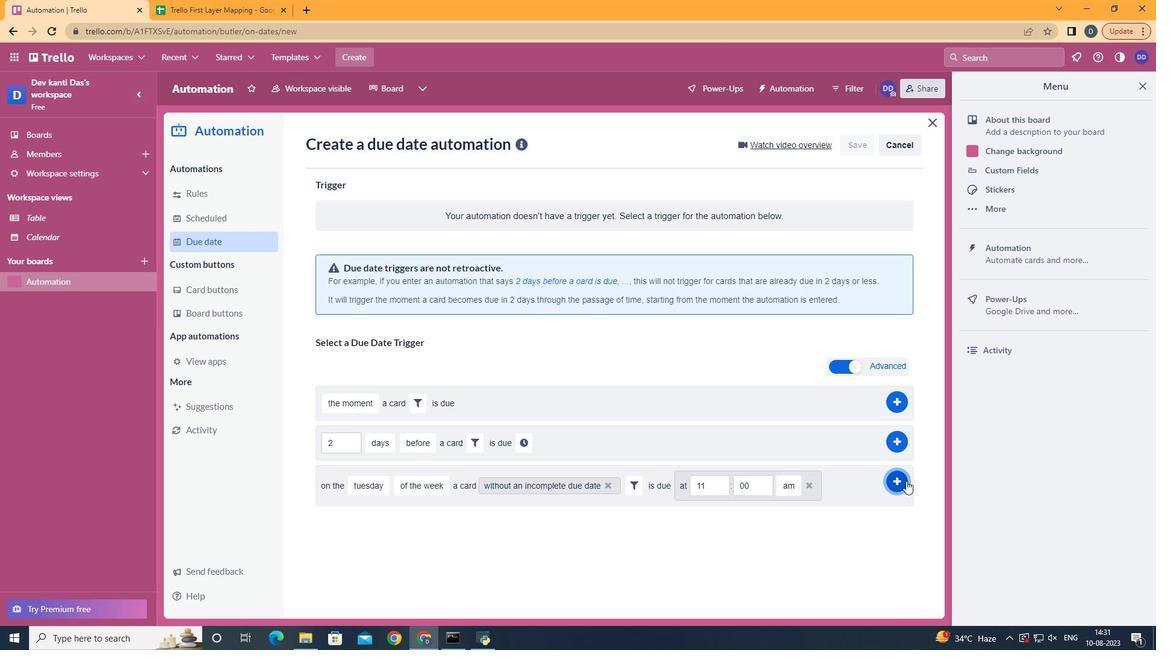 
Action: Mouse pressed left at (906, 481)
Screenshot: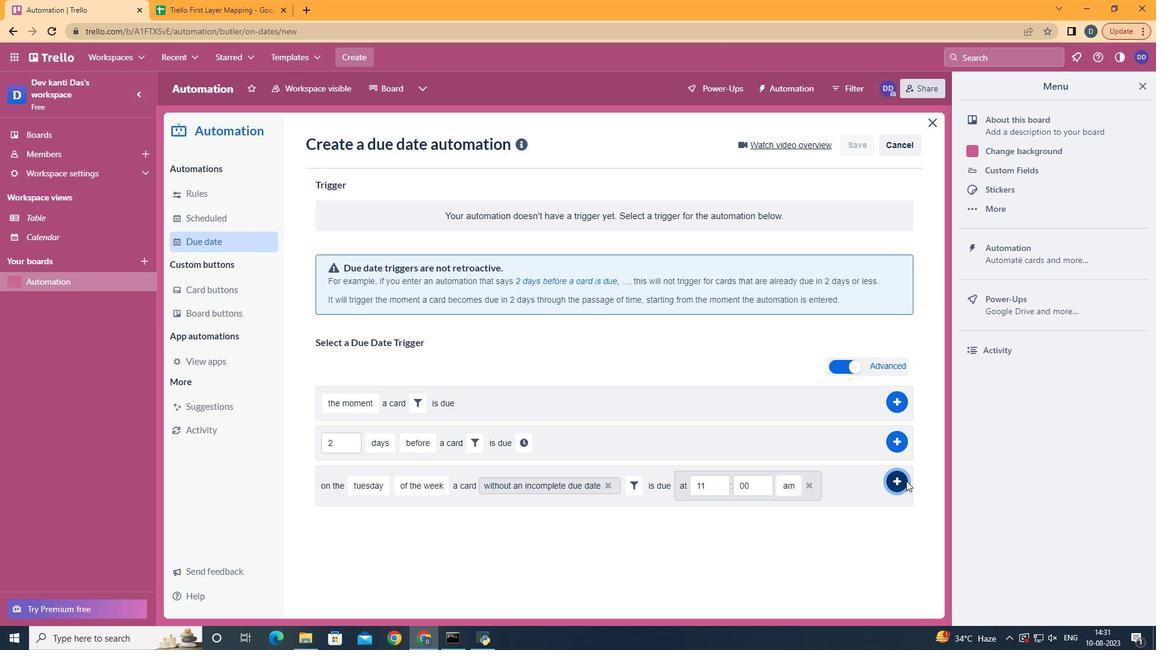 
Action: Mouse moved to (687, 250)
Screenshot: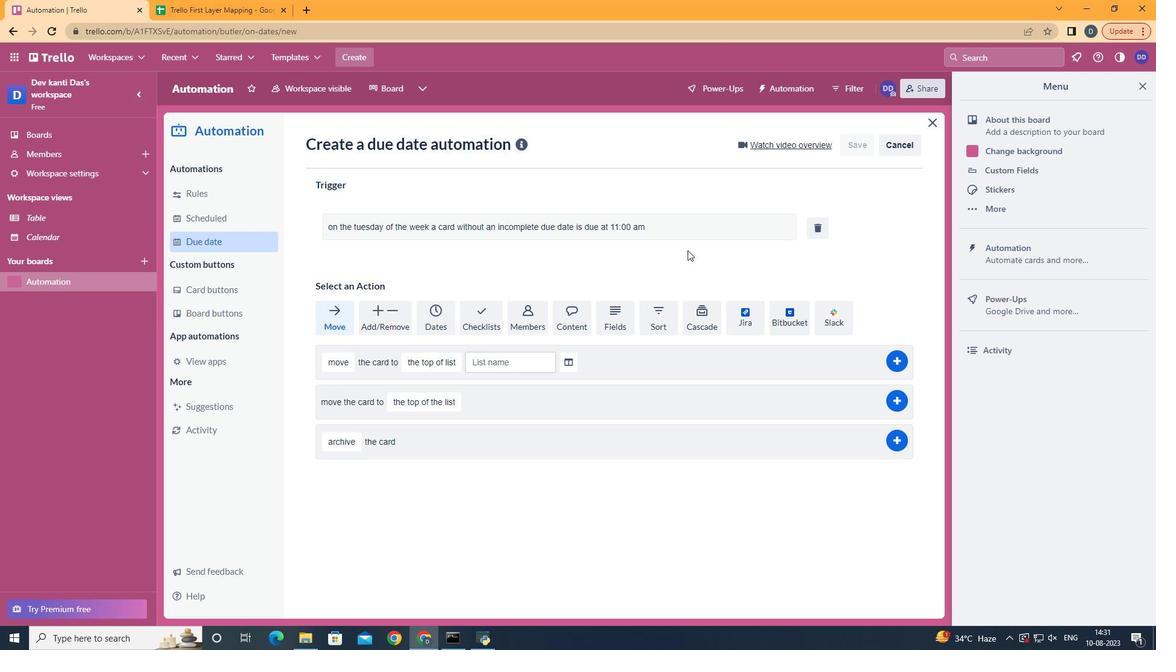 
